 Task: Use Vintage News Medium Effect in this video Movie B.mp4
Action: Mouse pressed left at (332, 40)
Screenshot: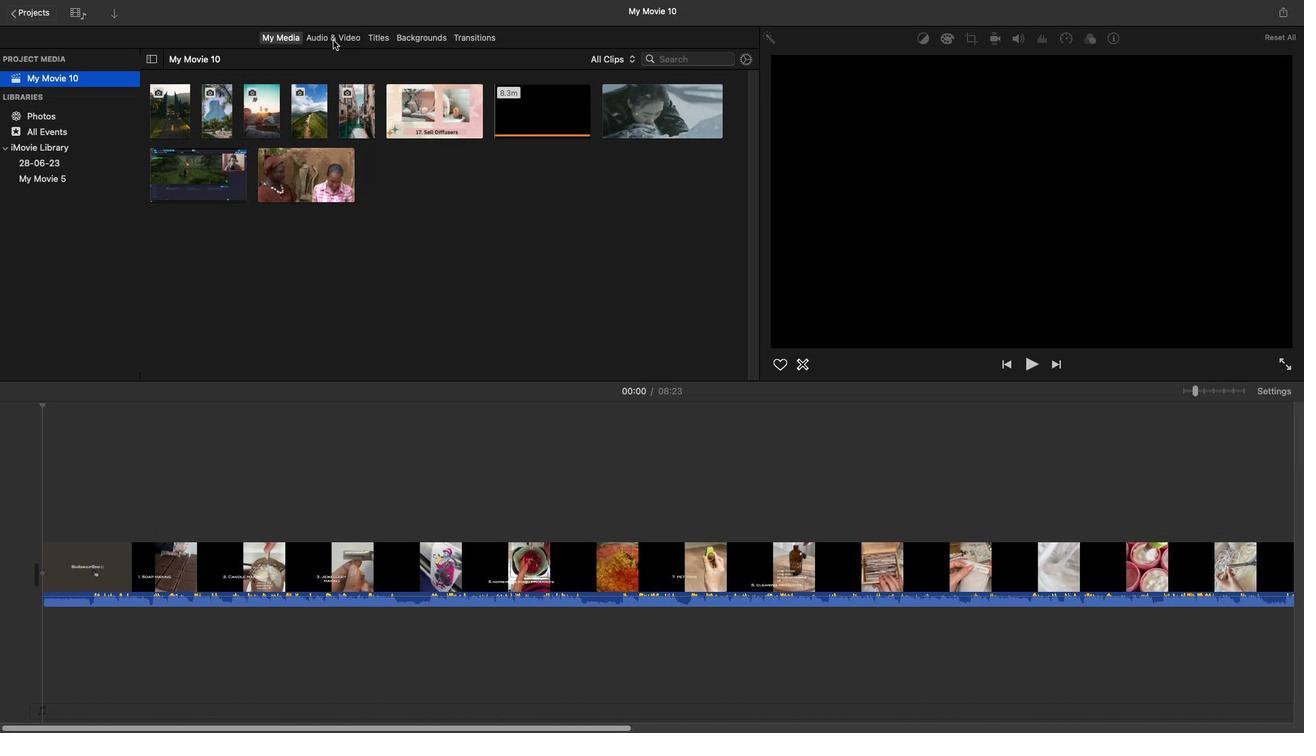 
Action: Mouse moved to (241, 306)
Screenshot: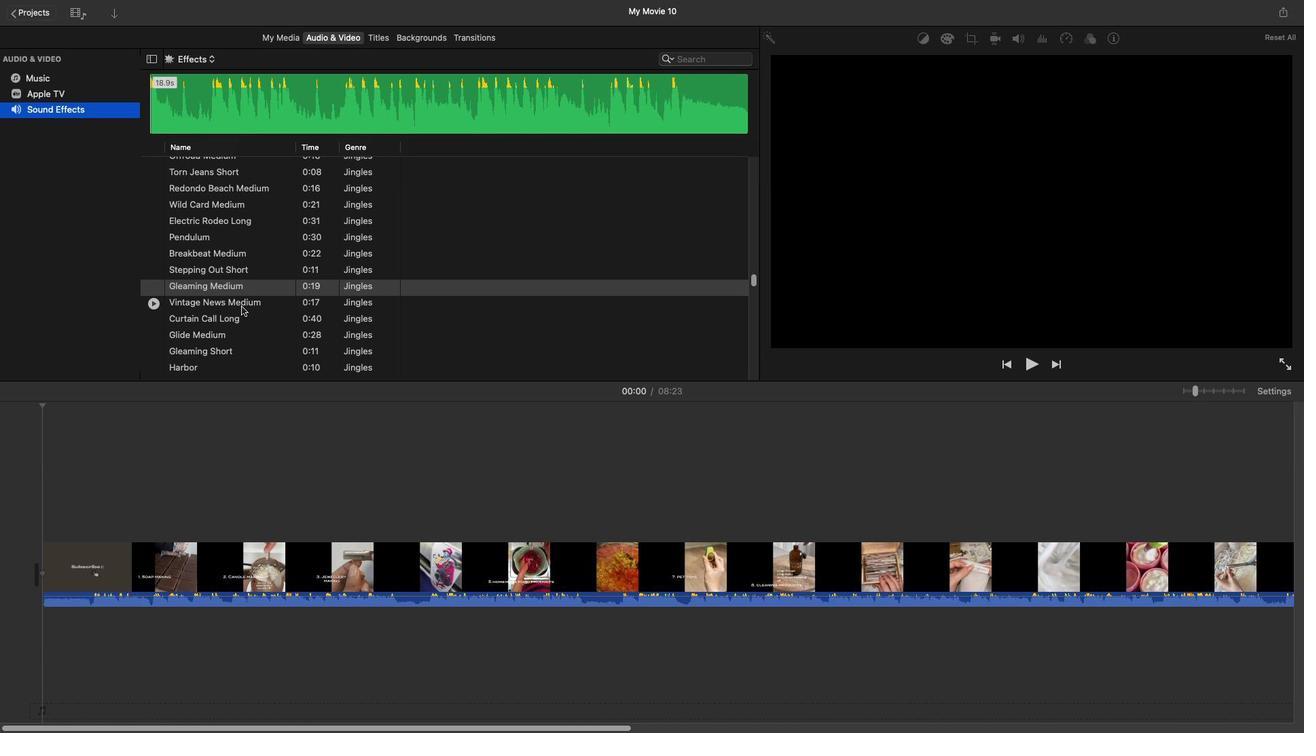 
Action: Mouse pressed left at (241, 306)
Screenshot: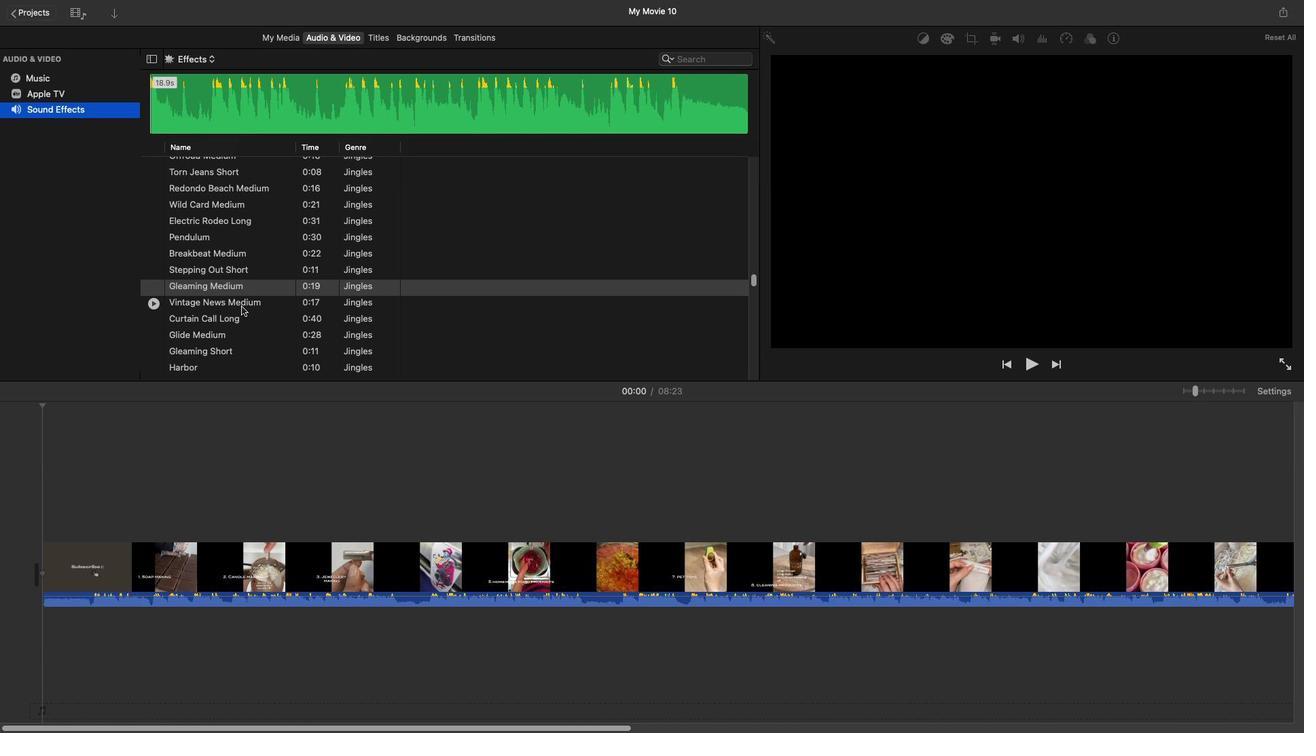 
Action: Mouse pressed left at (241, 306)
Screenshot: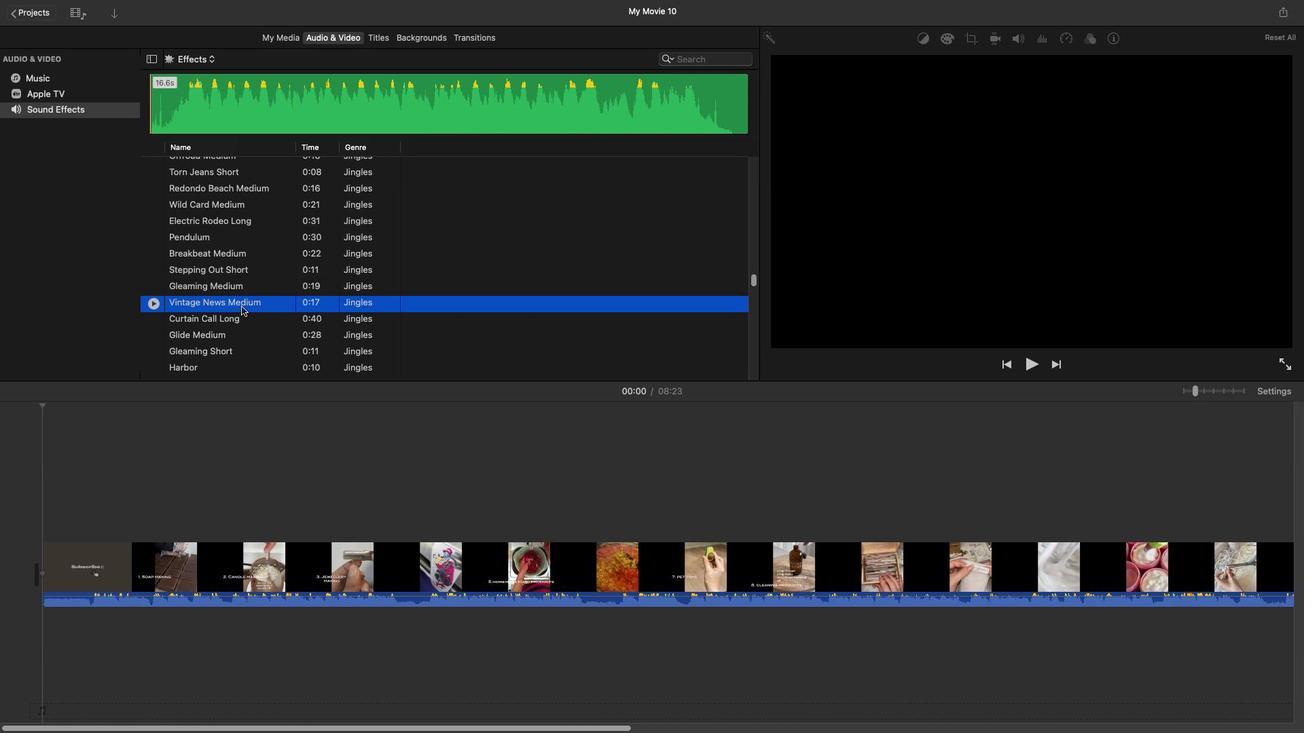 
Action: Mouse moved to (184, 299)
Screenshot: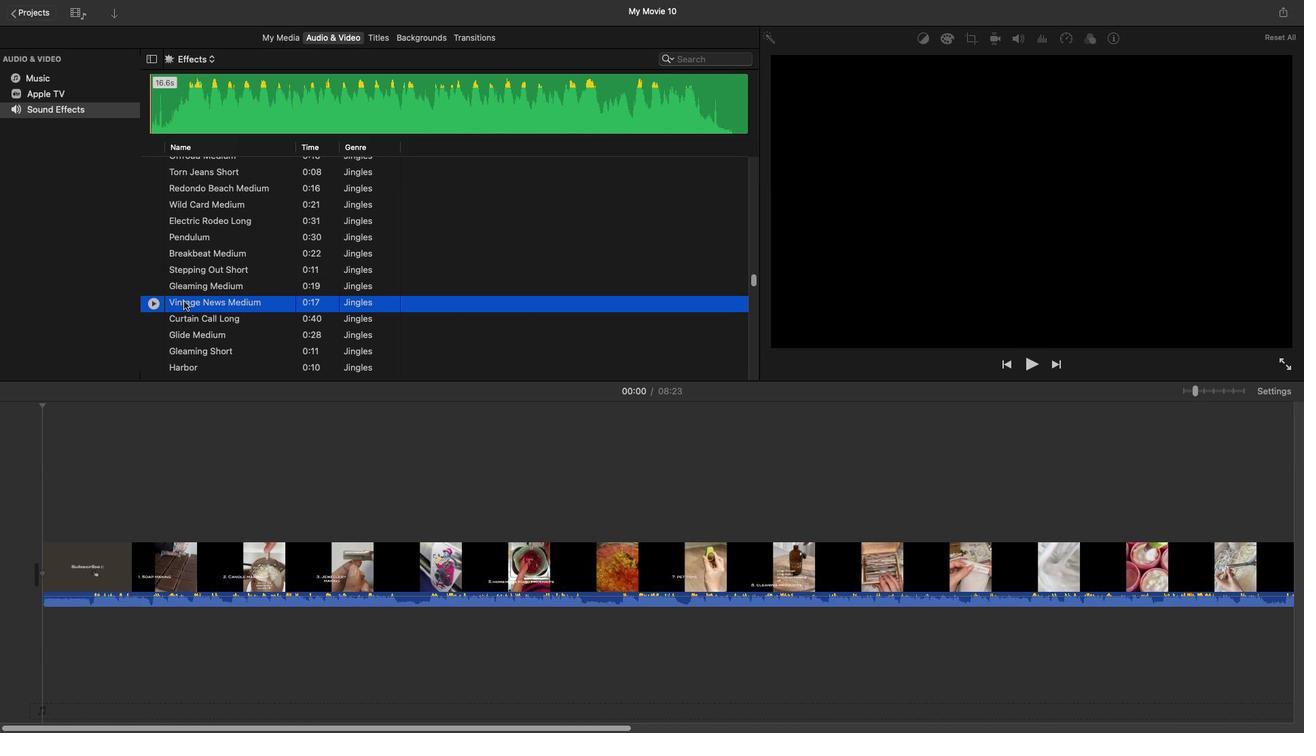 
Action: Mouse pressed left at (184, 299)
Screenshot: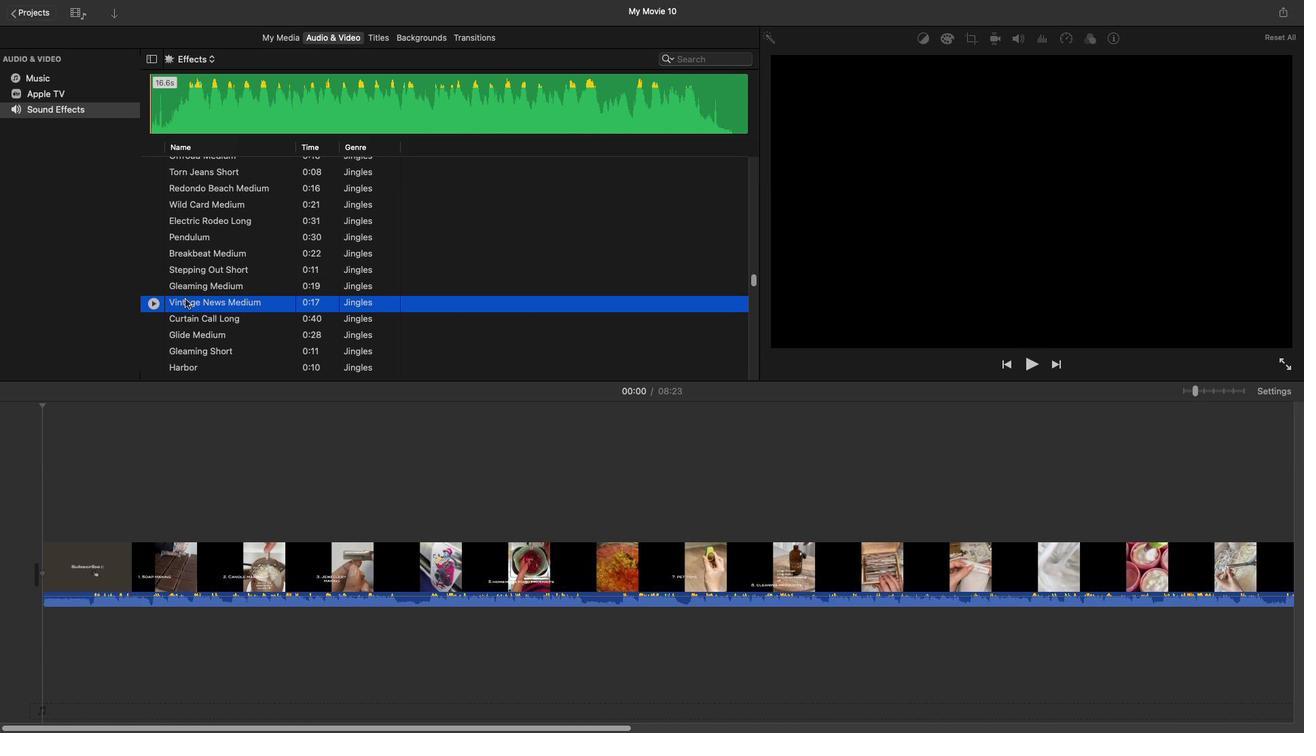 
Action: Mouse moved to (33, 640)
Screenshot: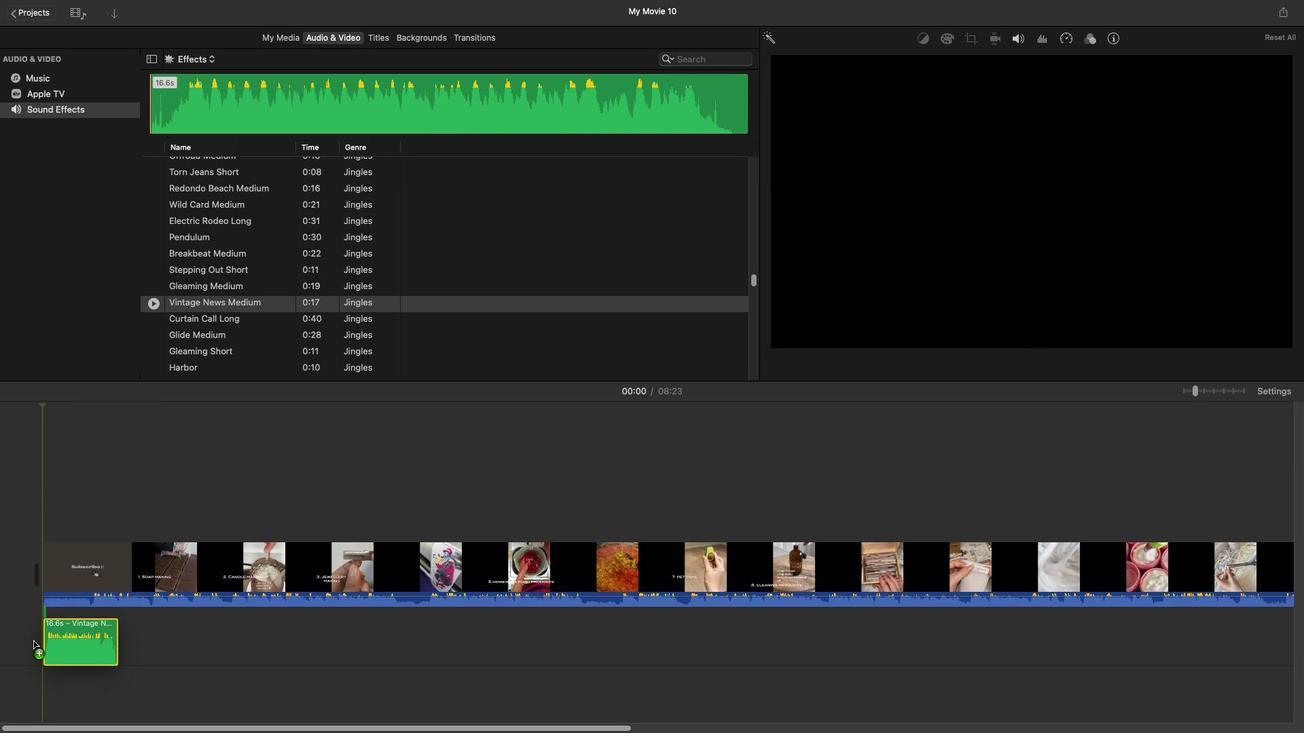 
